 Task: Set the notification email frequency to never.
Action: Mouse pressed left at (1220, 94)
Screenshot: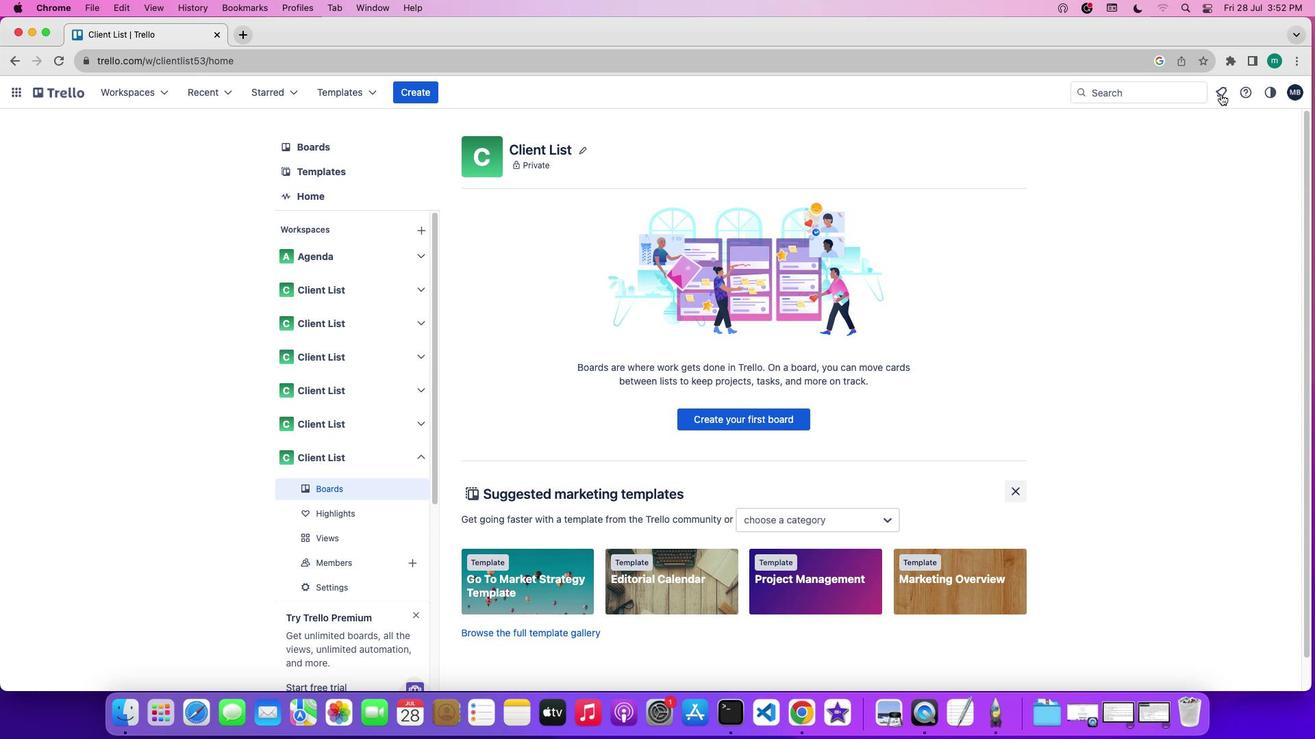 
Action: Mouse moved to (1297, 134)
Screenshot: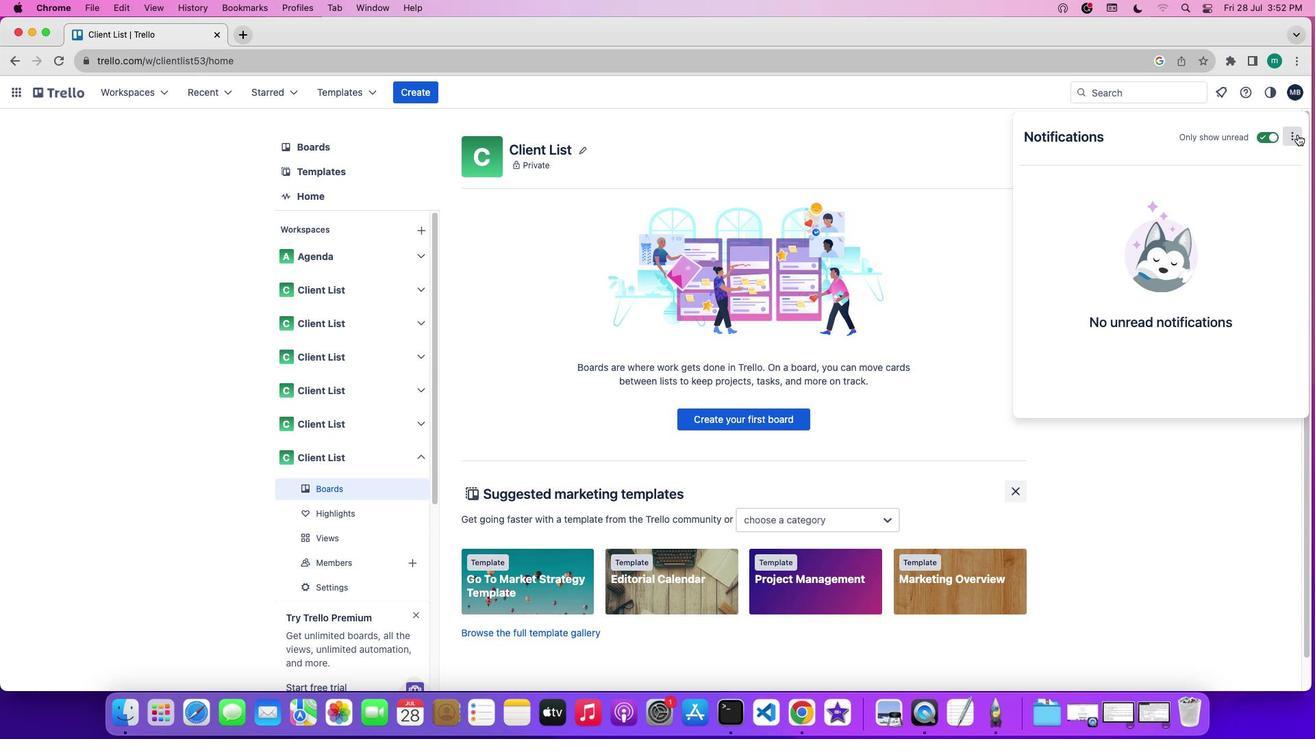
Action: Mouse pressed left at (1297, 134)
Screenshot: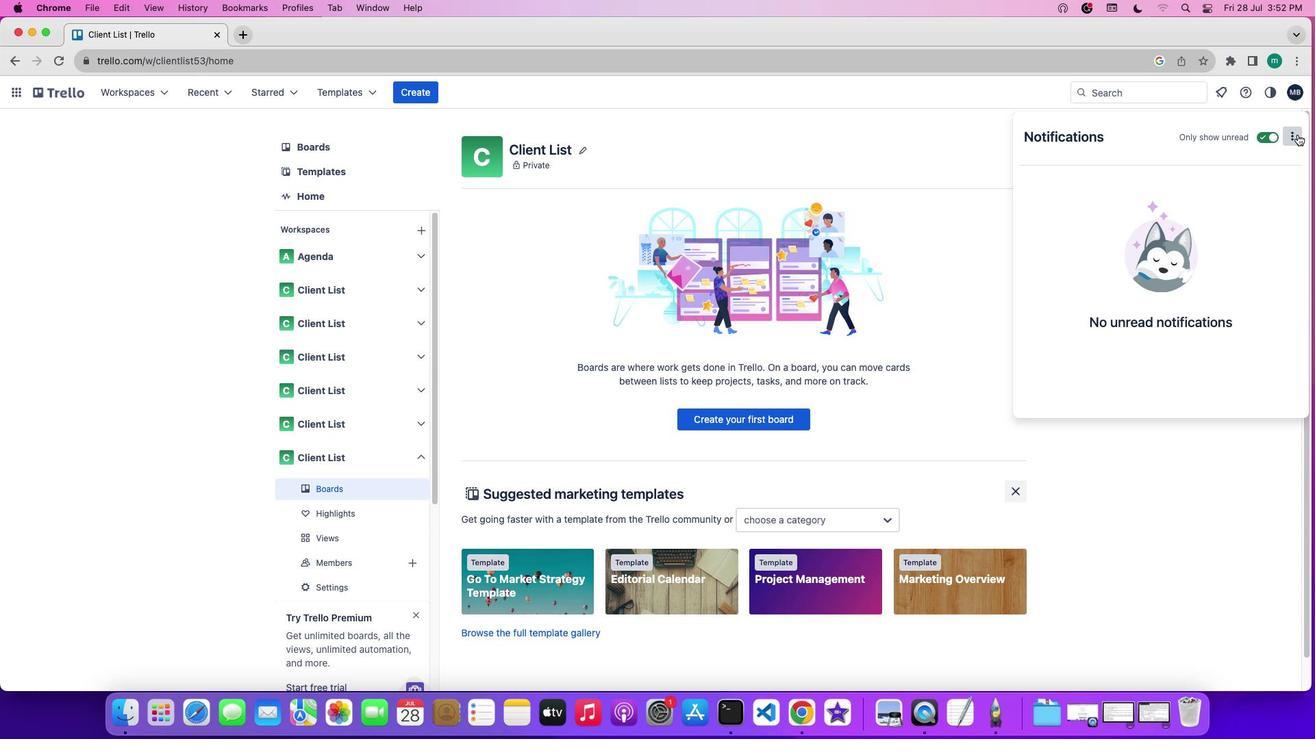 
Action: Mouse moved to (1289, 217)
Screenshot: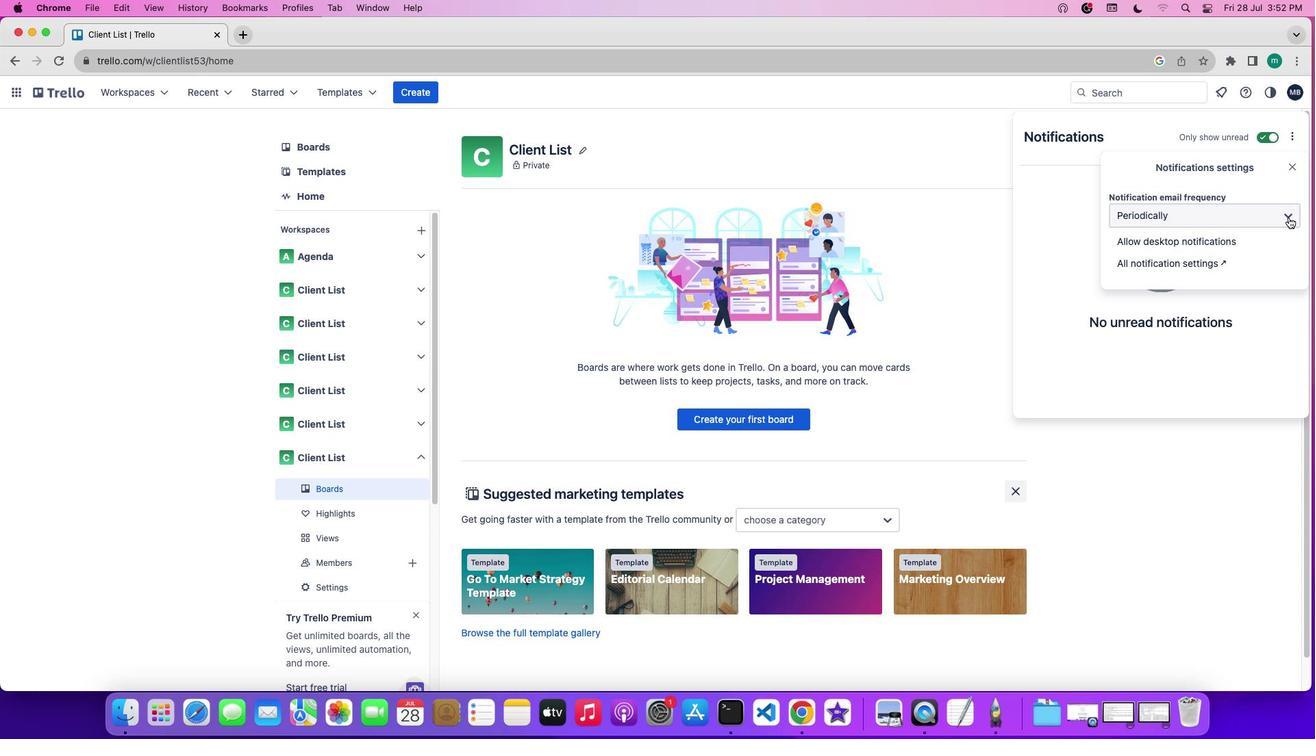 
Action: Mouse pressed left at (1289, 217)
Screenshot: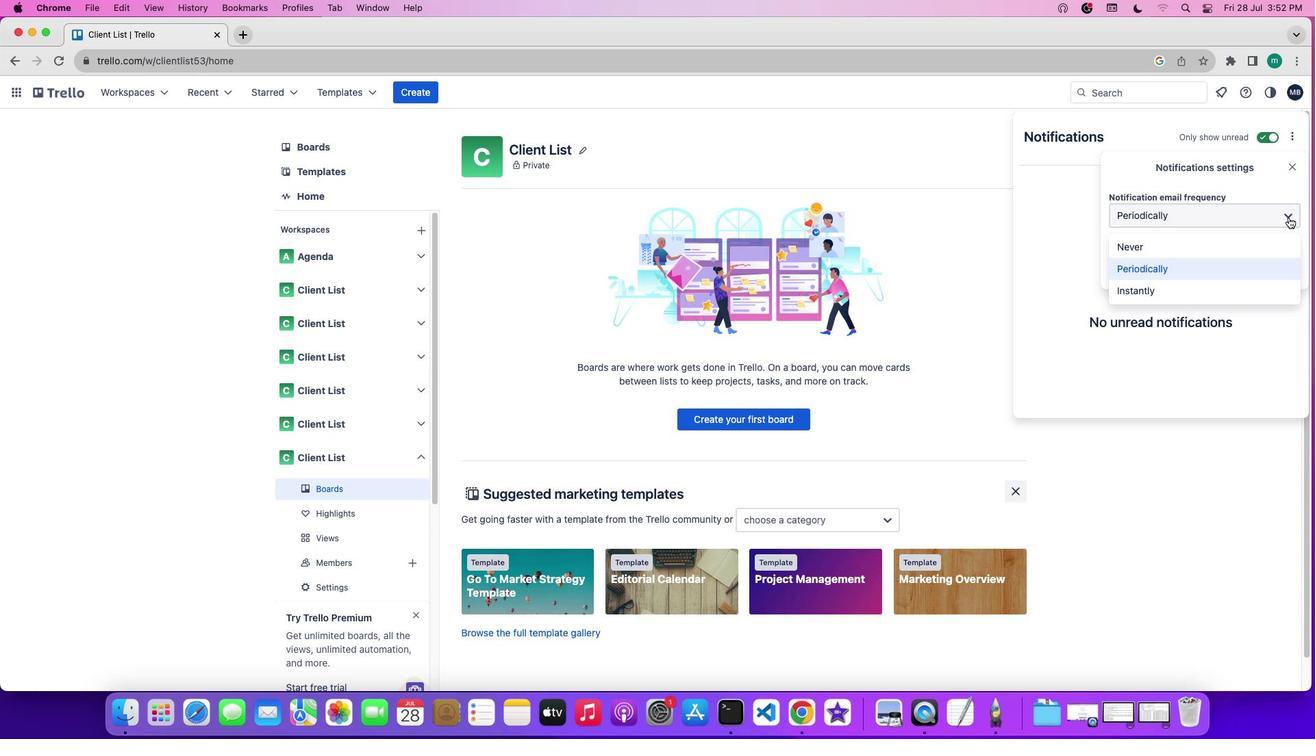 
Action: Mouse moved to (1264, 240)
Screenshot: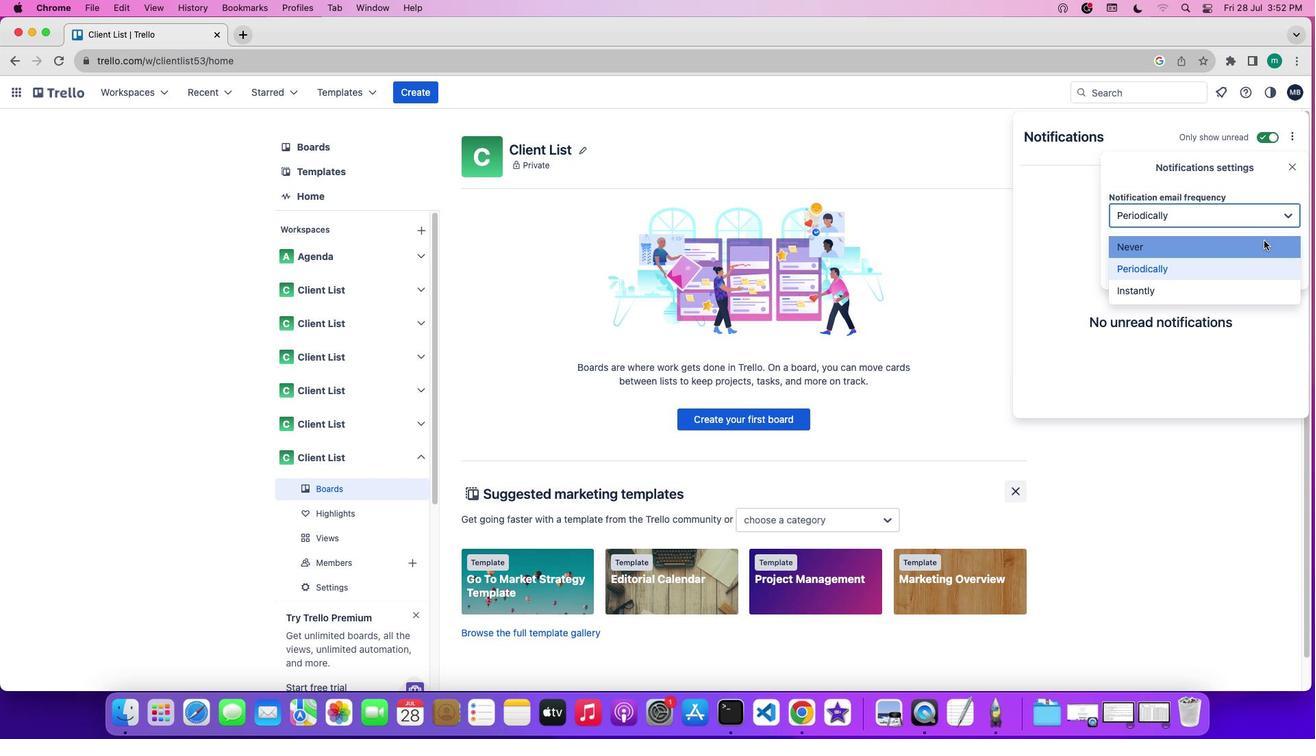 
Action: Mouse pressed left at (1264, 240)
Screenshot: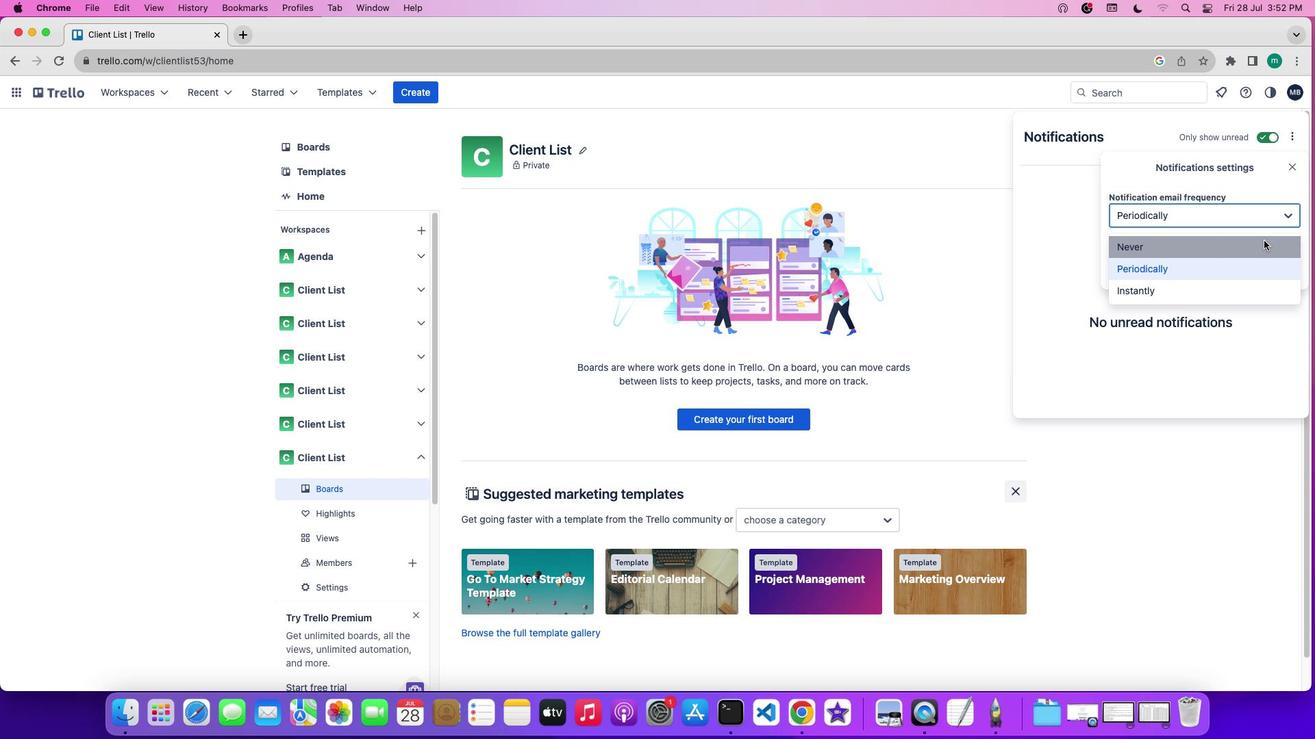 
